 Task: Update the contact details for 'Sarthak Bansal' in the contact management application.
Action: Mouse moved to (14, 98)
Screenshot: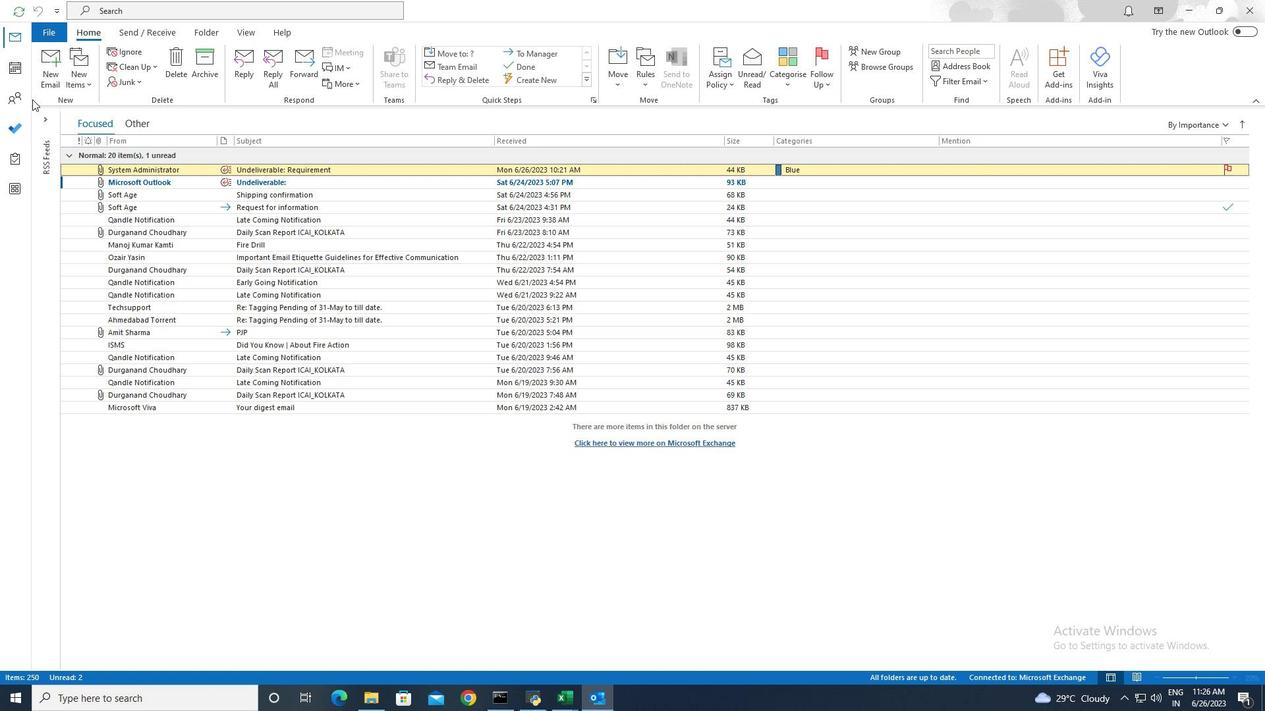 
Action: Mouse pressed left at (14, 98)
Screenshot: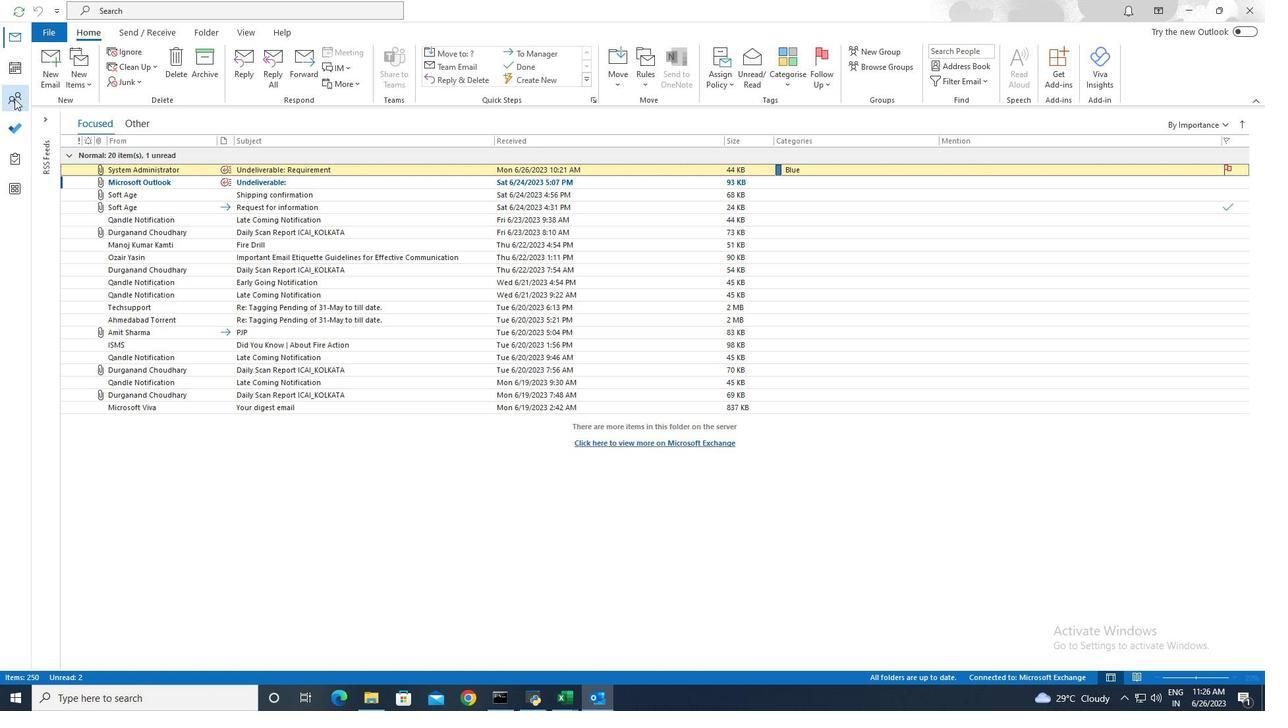 
Action: Mouse pressed left at (14, 98)
Screenshot: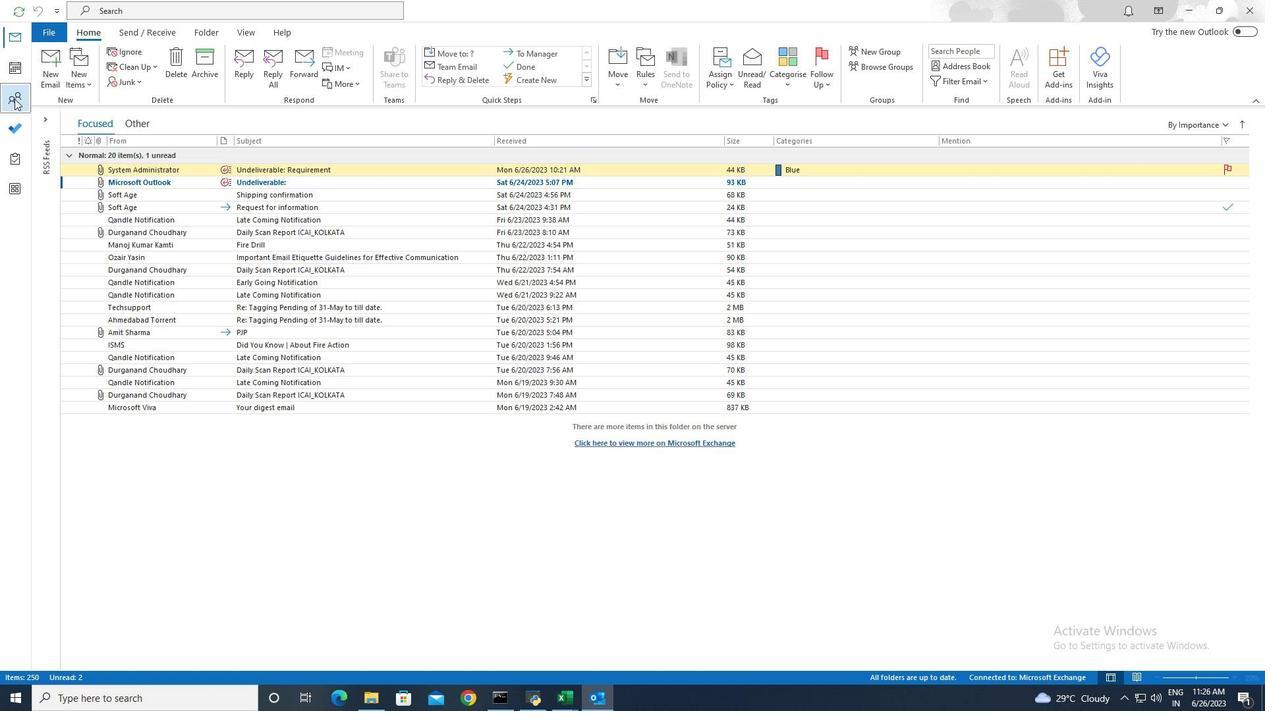 
Action: Mouse moved to (170, 164)
Screenshot: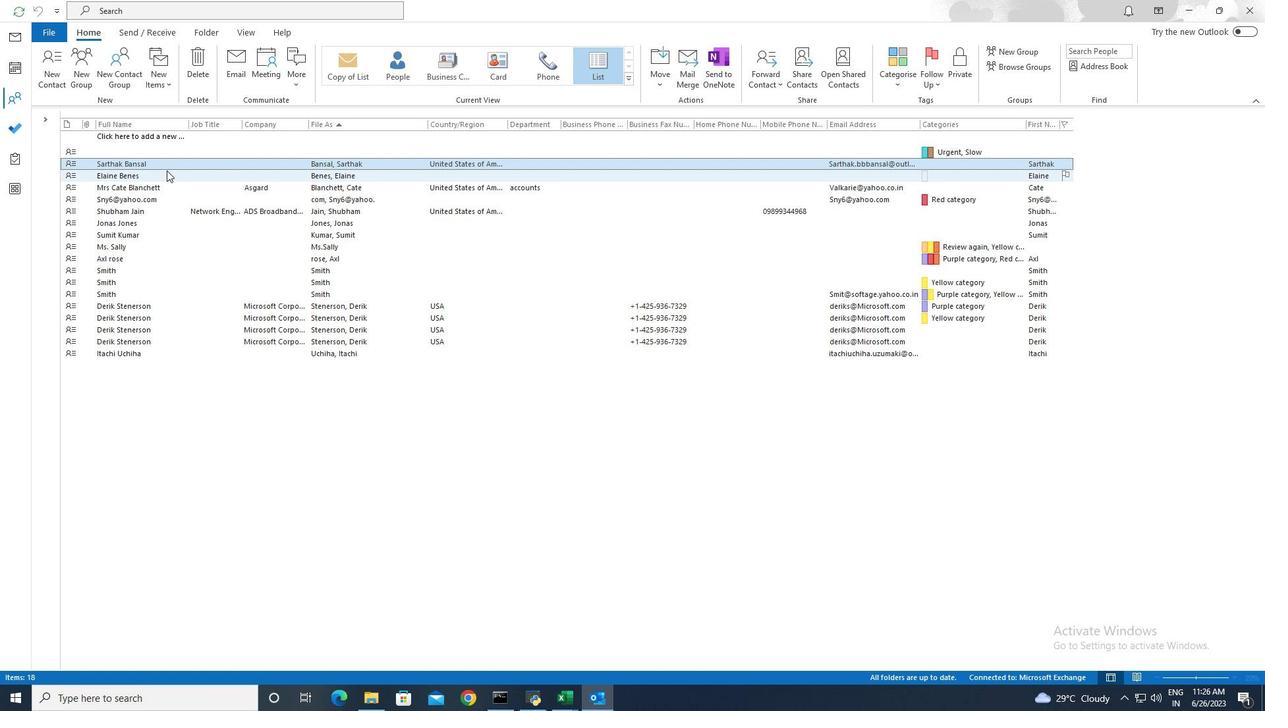 
Action: Mouse pressed left at (170, 164)
Screenshot: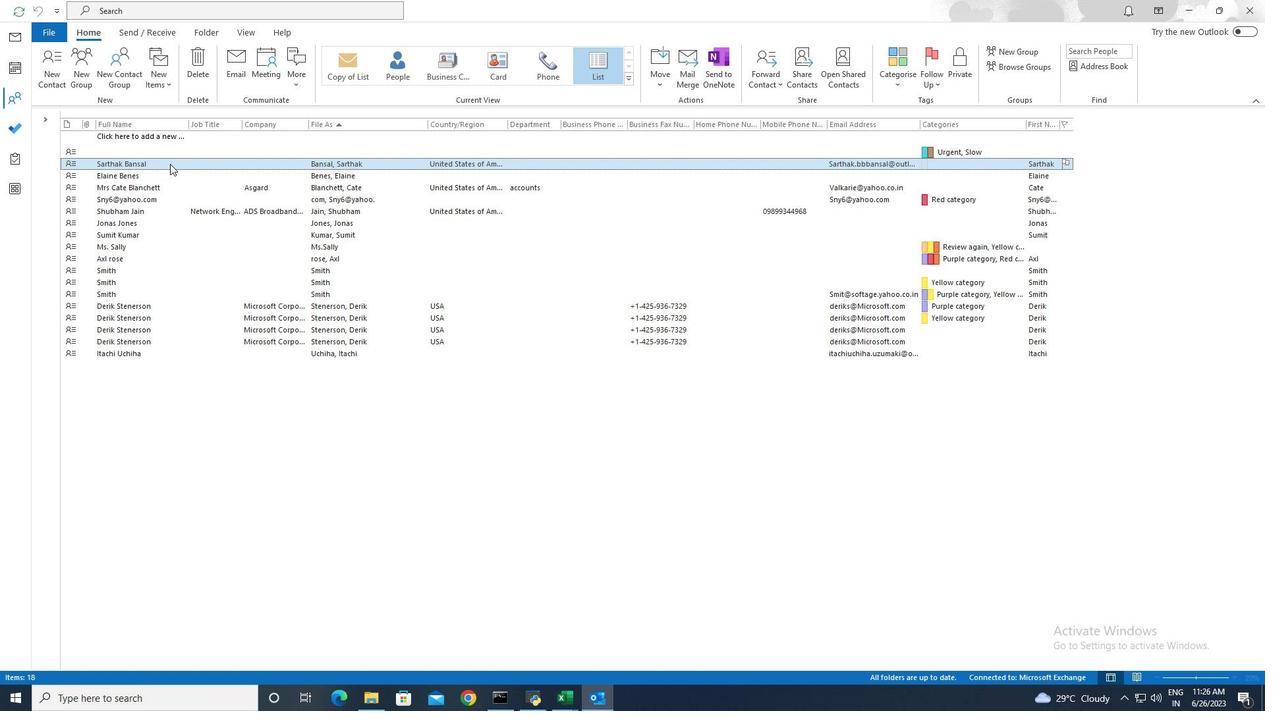 
Action: Mouse pressed left at (170, 164)
Screenshot: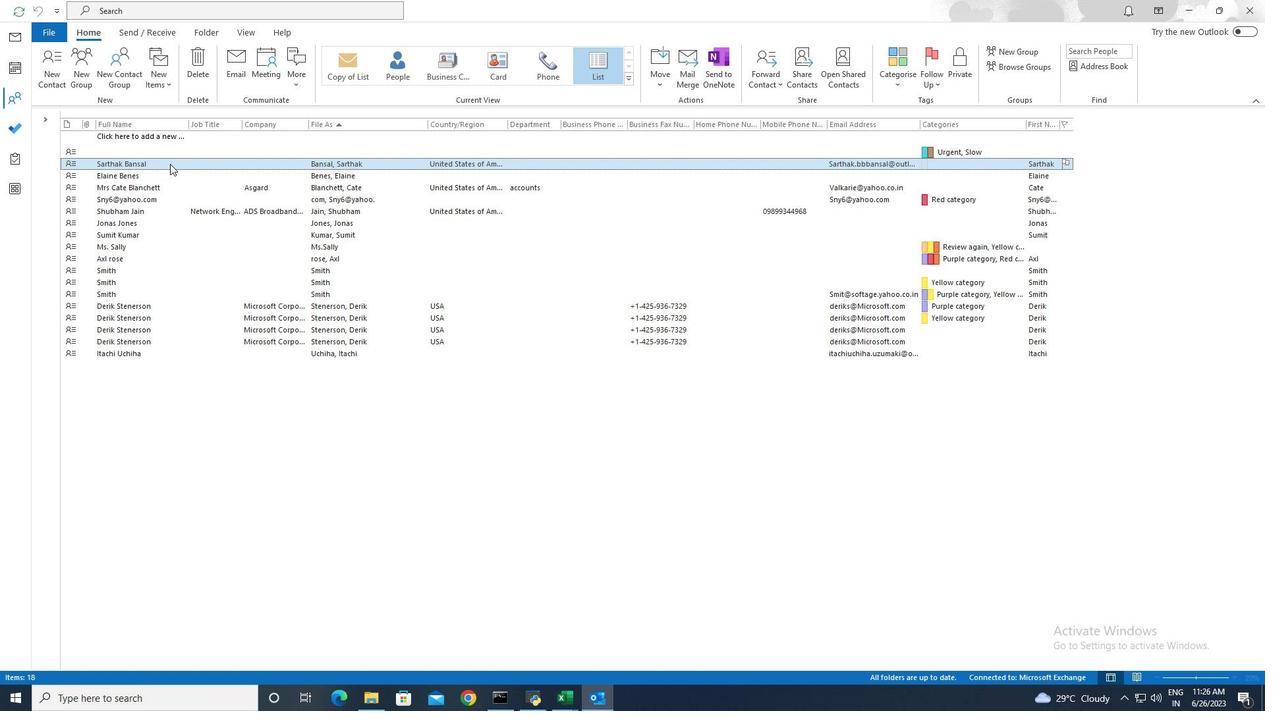
Action: Mouse moved to (340, 86)
Screenshot: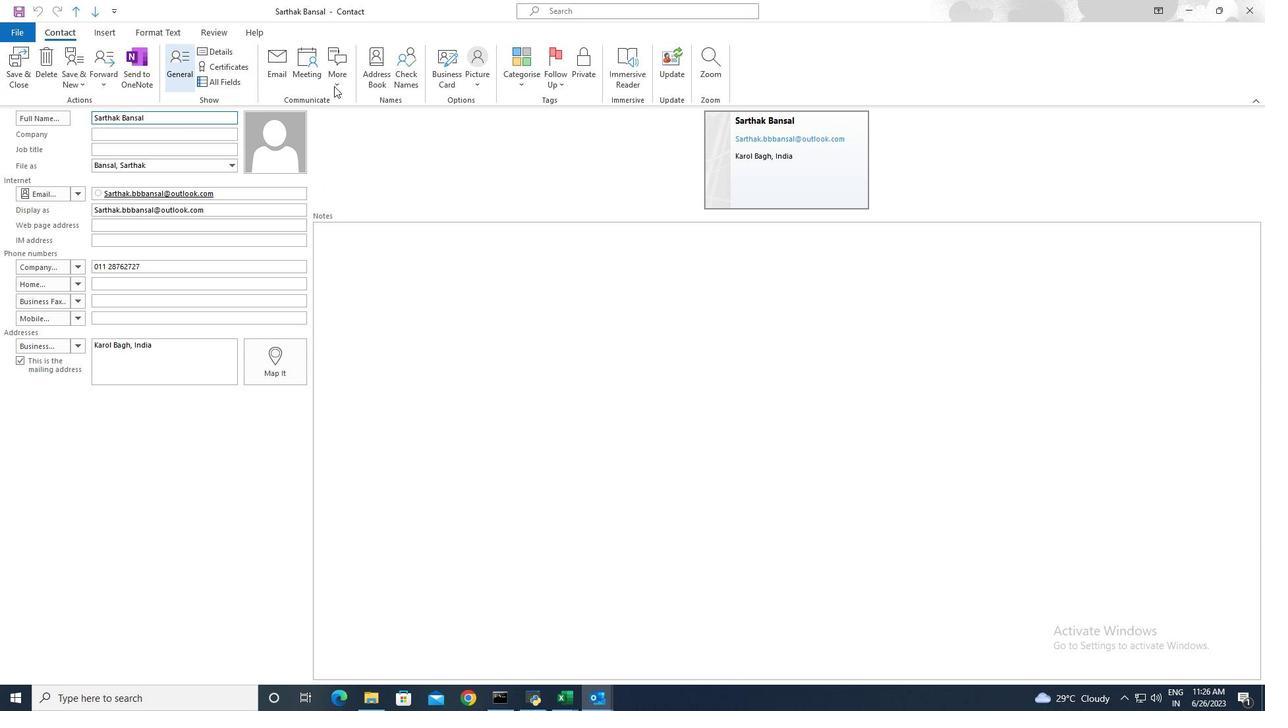
Action: Mouse pressed left at (340, 86)
Screenshot: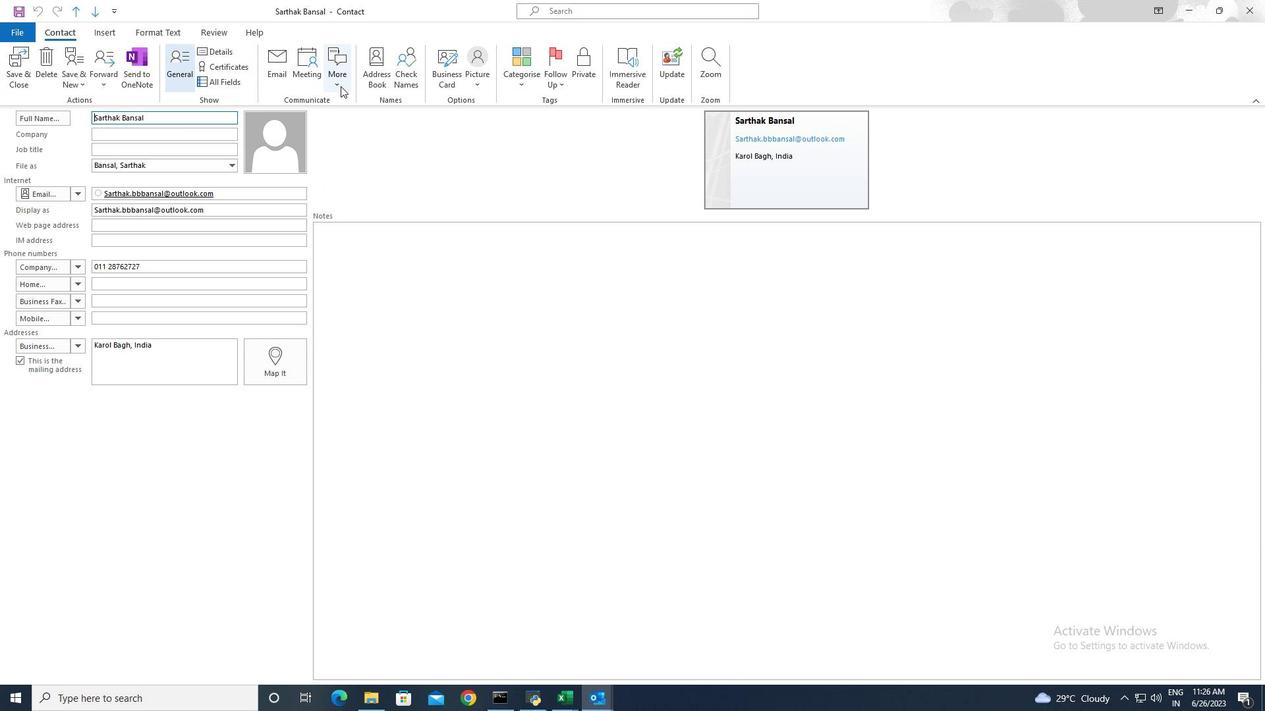 
Action: Mouse moved to (404, 119)
Screenshot: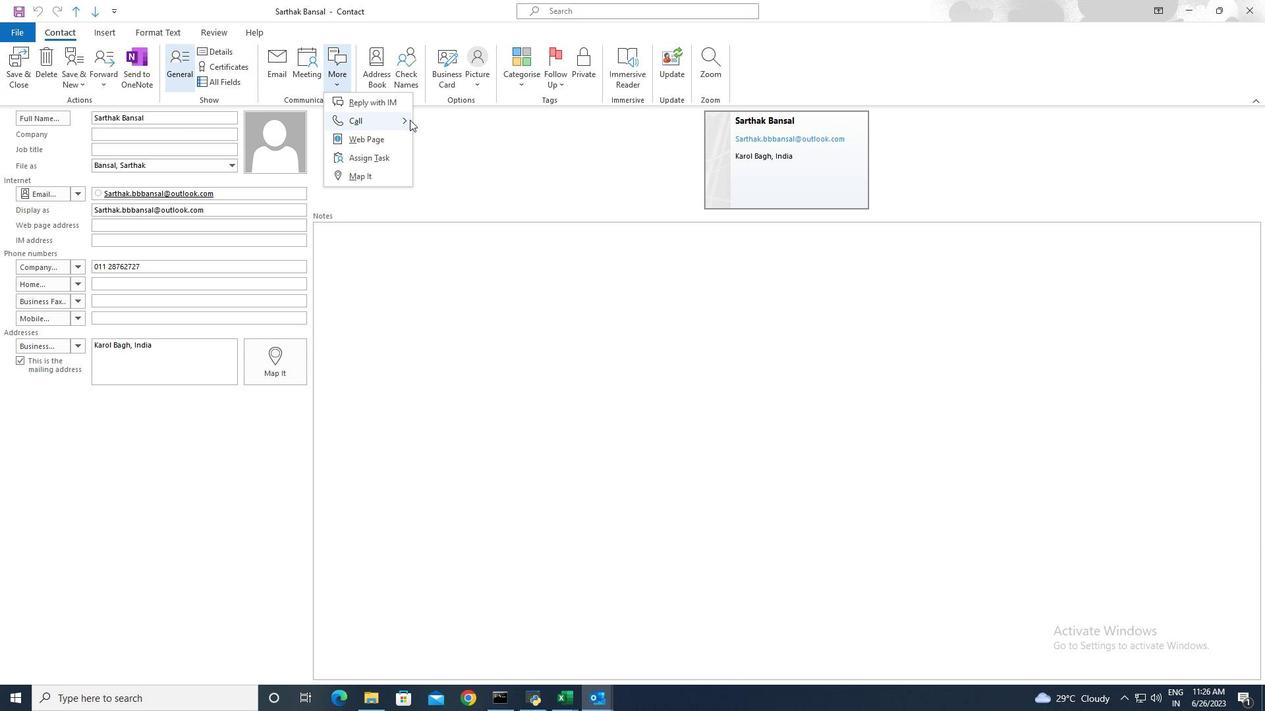 
Action: Mouse pressed left at (404, 119)
Screenshot: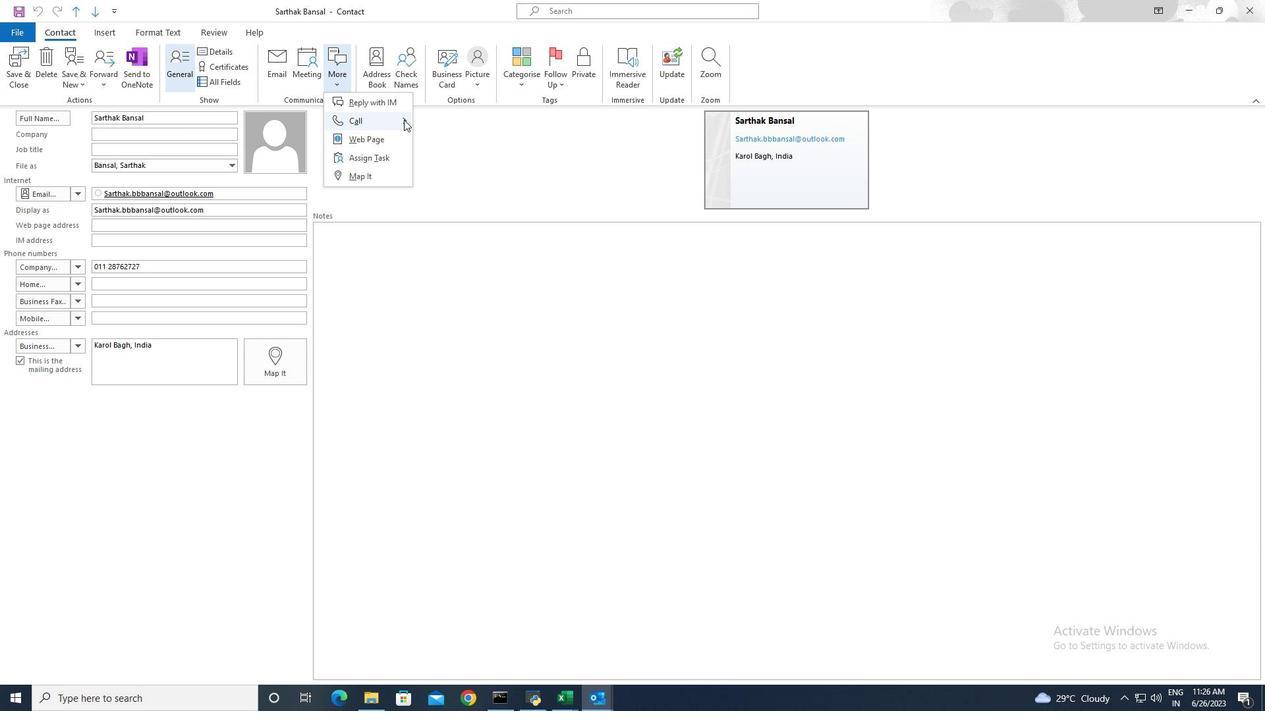 
Action: Mouse moved to (450, 119)
Screenshot: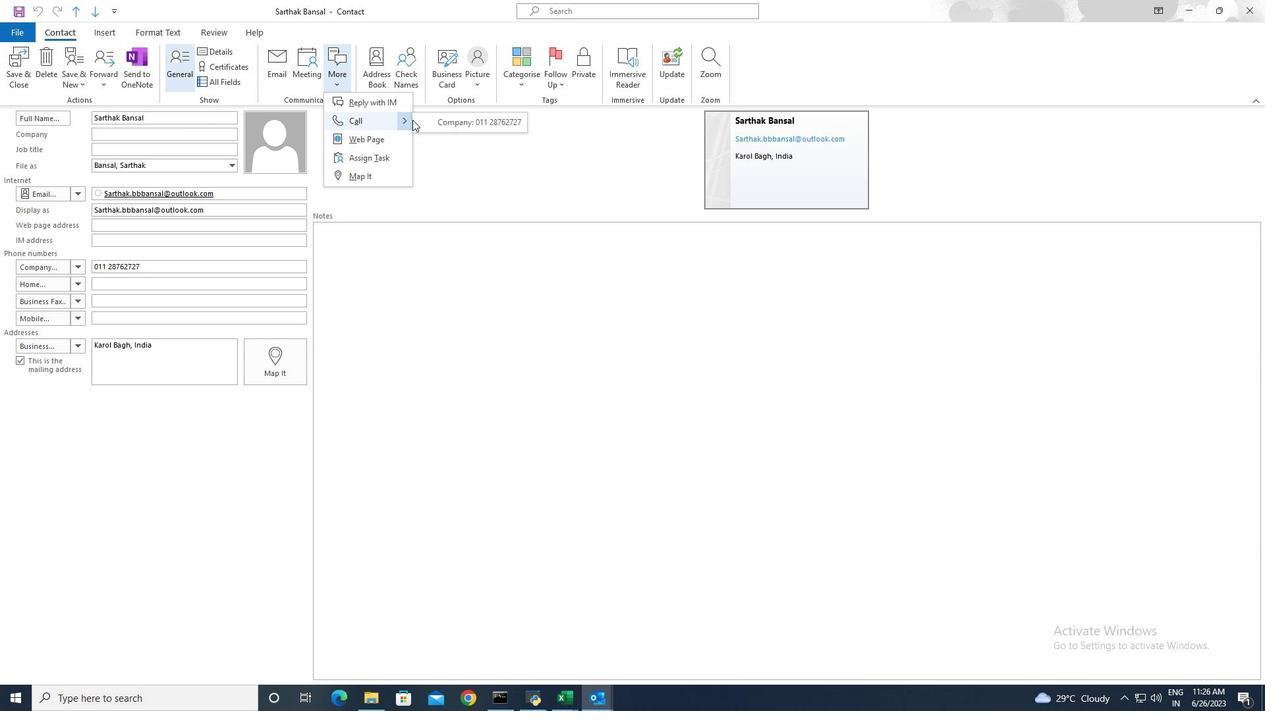 
Action: Mouse pressed left at (450, 119)
Screenshot: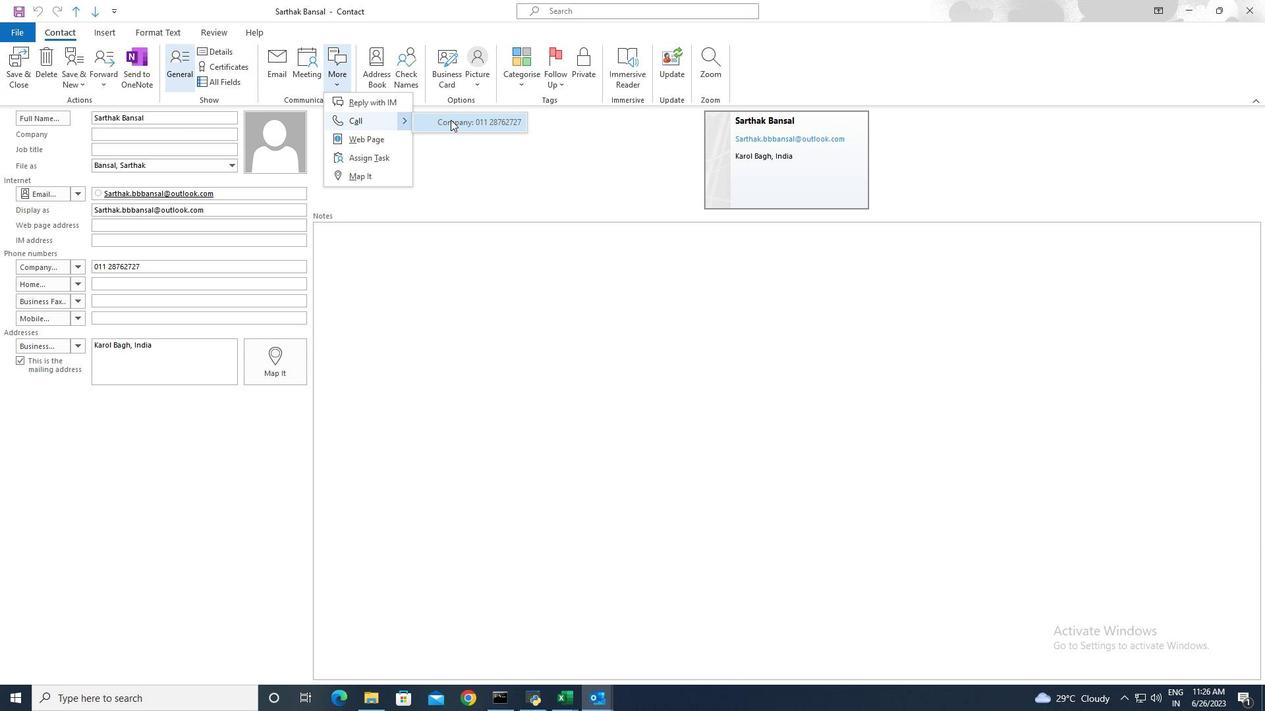 
